 Task: Create a task  Integrate website with a new content delivery network (CDN) , assign it to team member softage.2@softage.net in the project AgileRapid and update the status of the task to  At Risk , set the priority of the task to Medium
Action: Mouse moved to (198, 257)
Screenshot: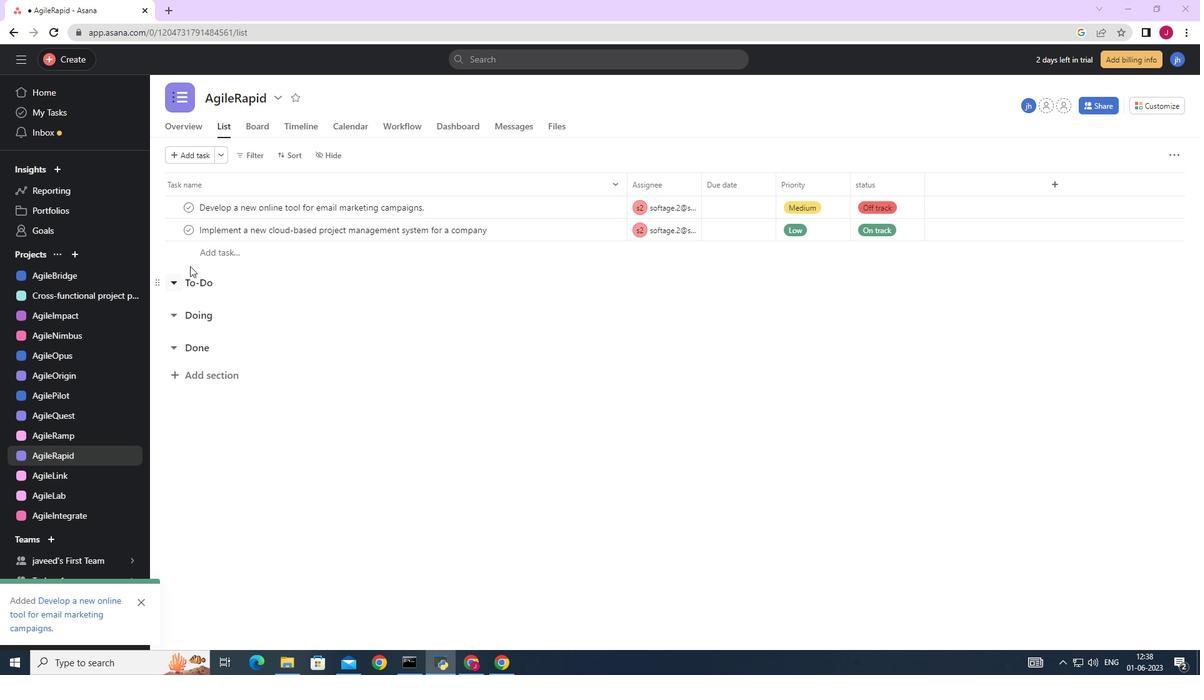 
Action: Mouse scrolled (198, 258) with delta (0, 0)
Screenshot: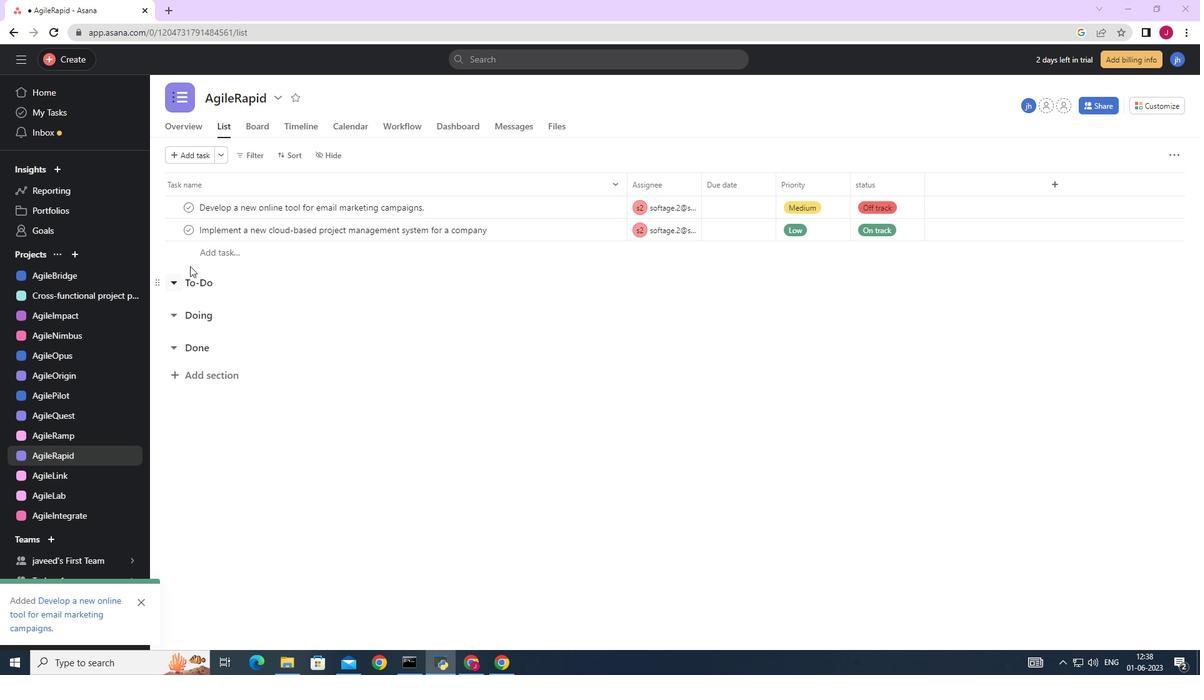 
Action: Mouse moved to (73, 58)
Screenshot: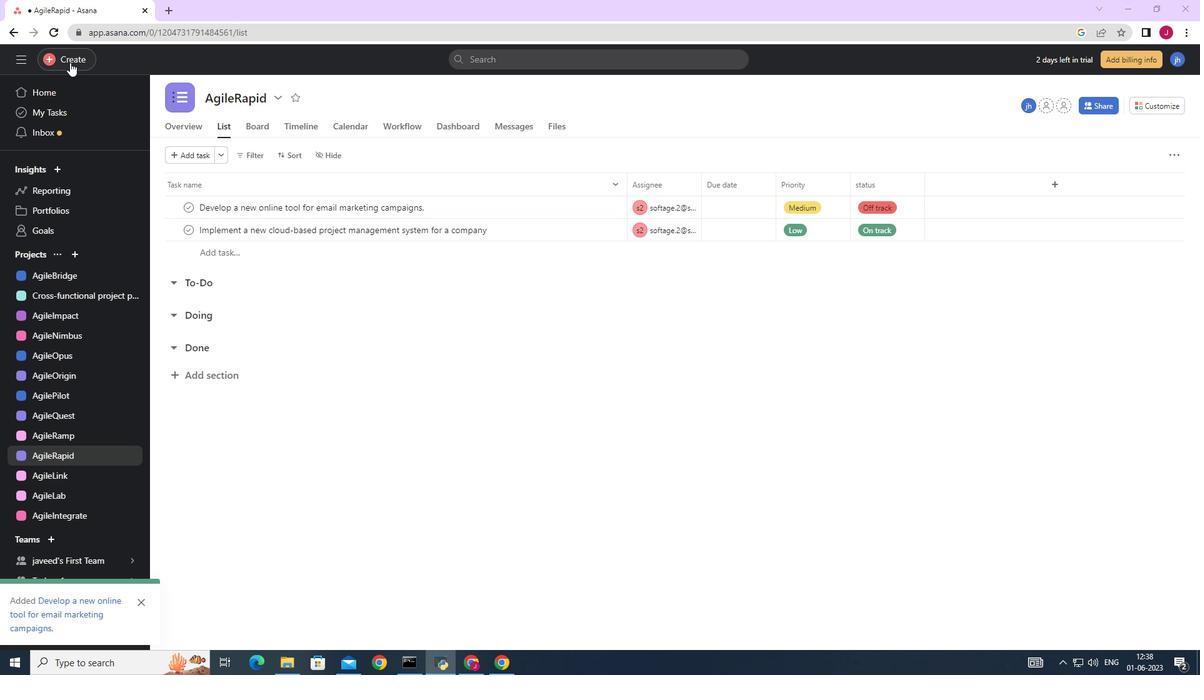 
Action: Mouse pressed left at (73, 58)
Screenshot: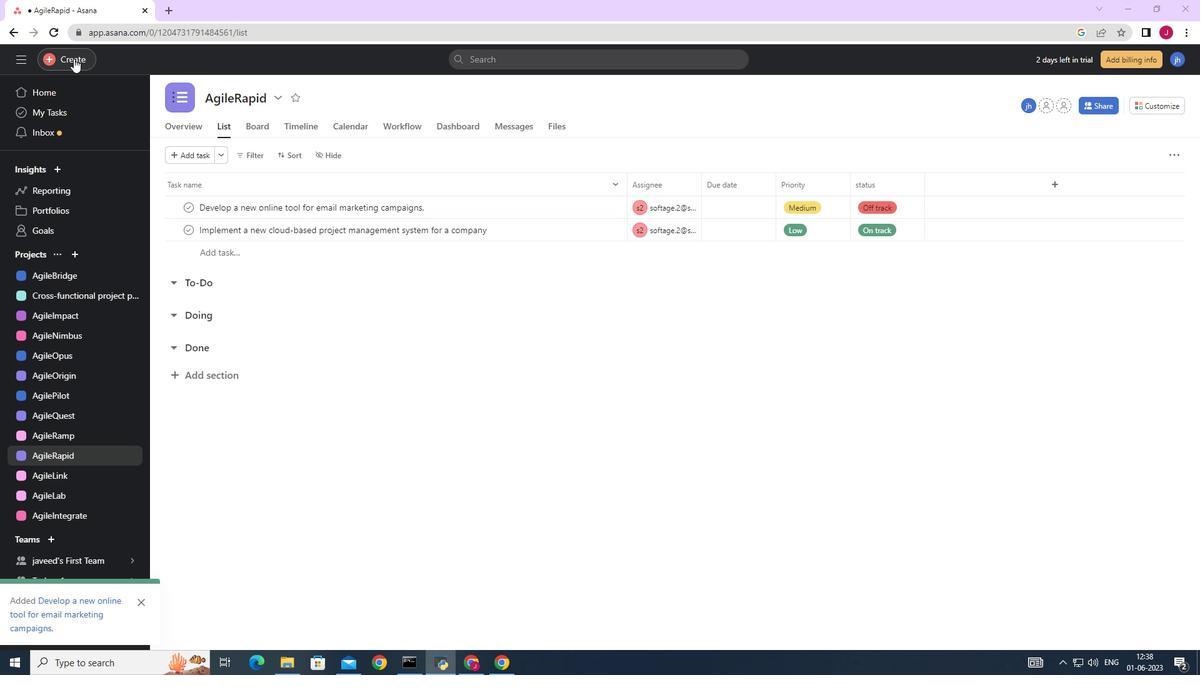 
Action: Mouse moved to (178, 60)
Screenshot: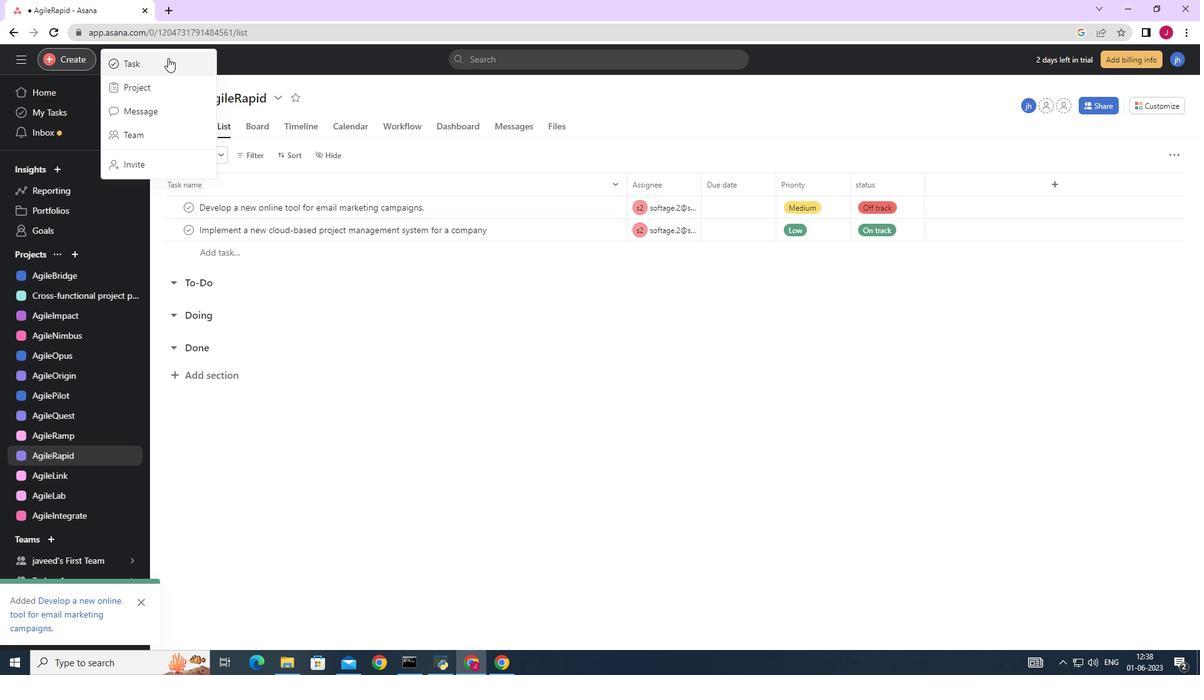 
Action: Mouse pressed left at (178, 60)
Screenshot: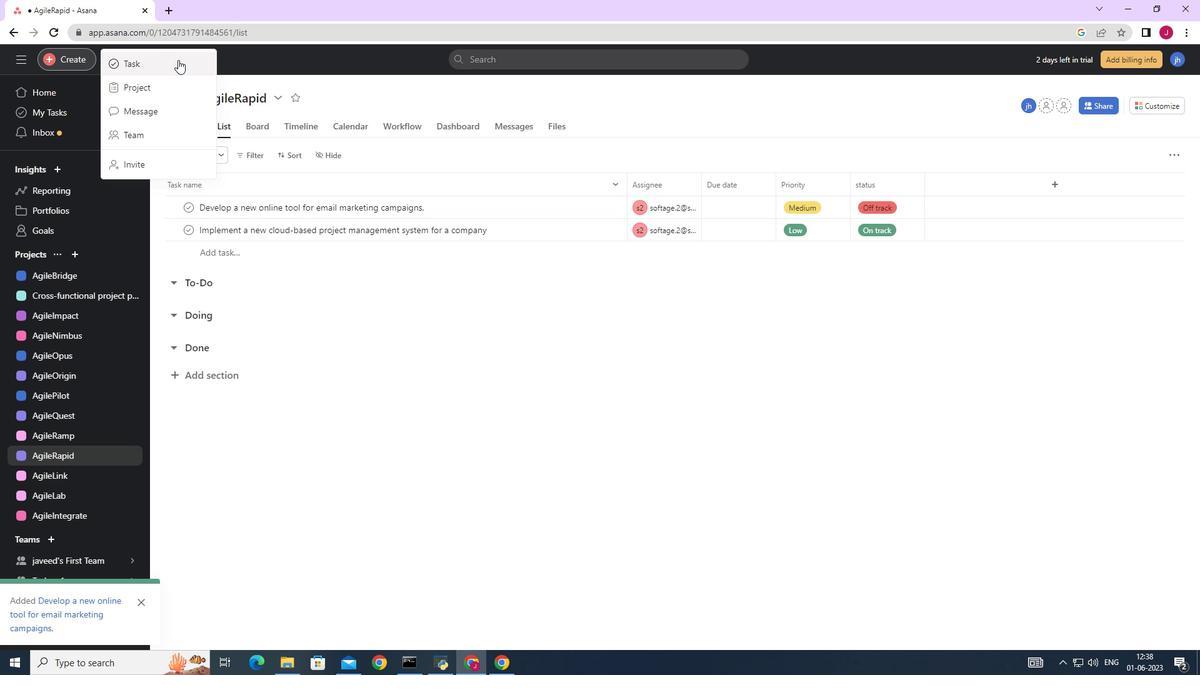 
Action: Mouse moved to (975, 413)
Screenshot: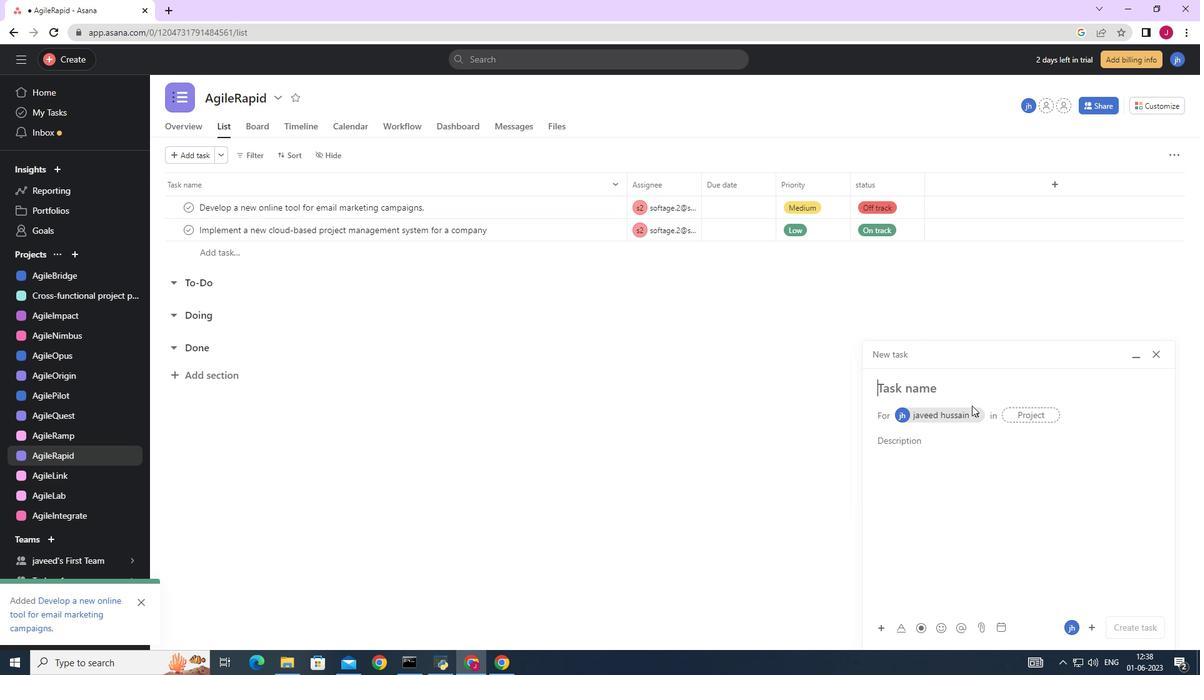 
Action: Mouse pressed left at (975, 413)
Screenshot: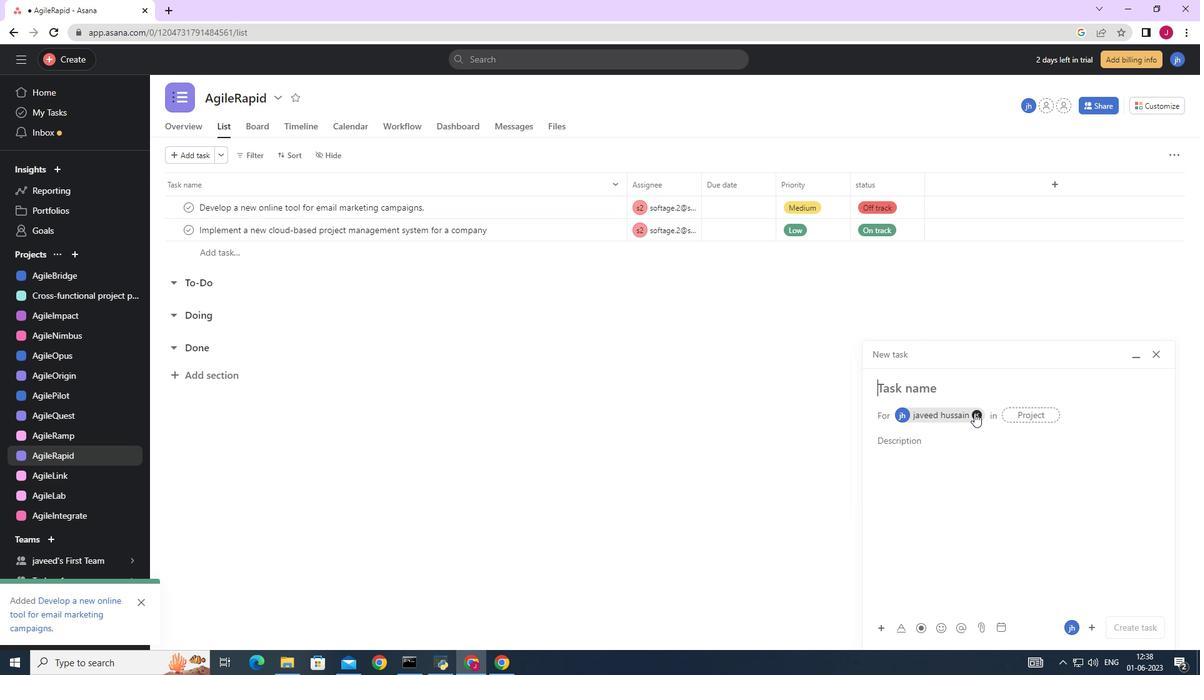 
Action: Mouse moved to (883, 386)
Screenshot: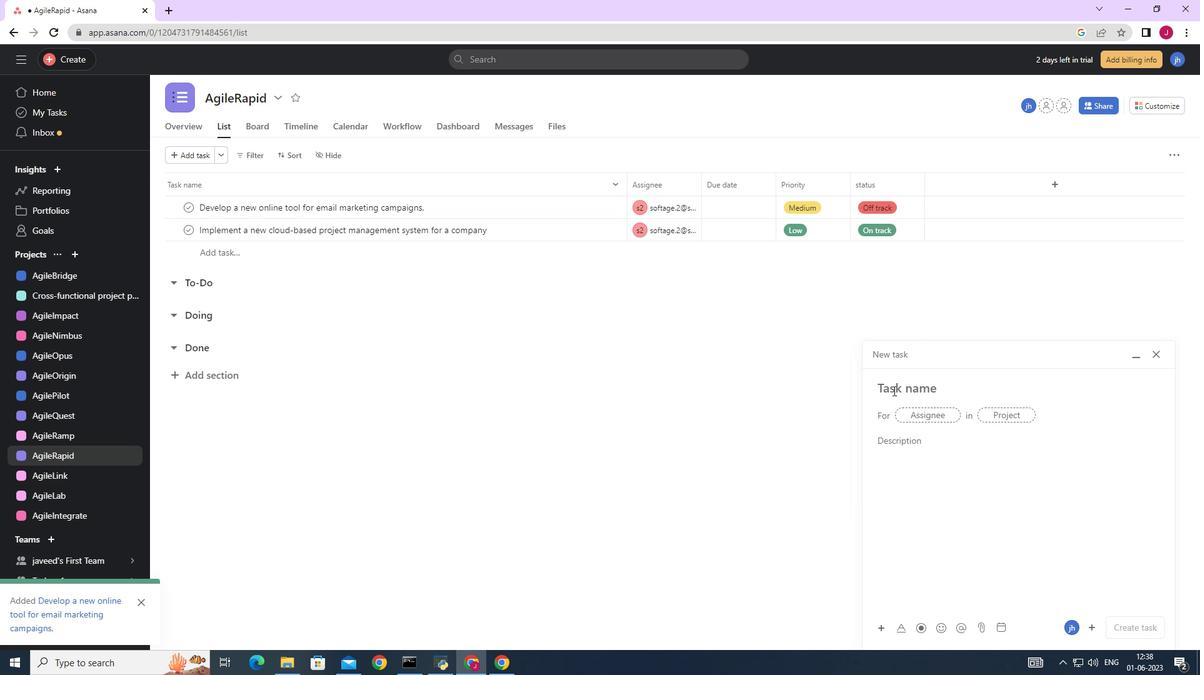 
Action: Key pressed <Key.caps_lock>I<Key.caps_lock>ntegrate<Key.space>website<Key.space>with<Key.space>a<Key.space>new<Key.space>content<Key.space>delivery<Key.space>network<Key.space><Key.shift_r>(<Key.caps_lock>CDN<Key.shift_r><Key.shift_r><Key.shift_r><Key.shift_r><Key.shift_r><Key.shift_r><Key.shift_r><Key.shift_r>)<Key.space>
Screenshot: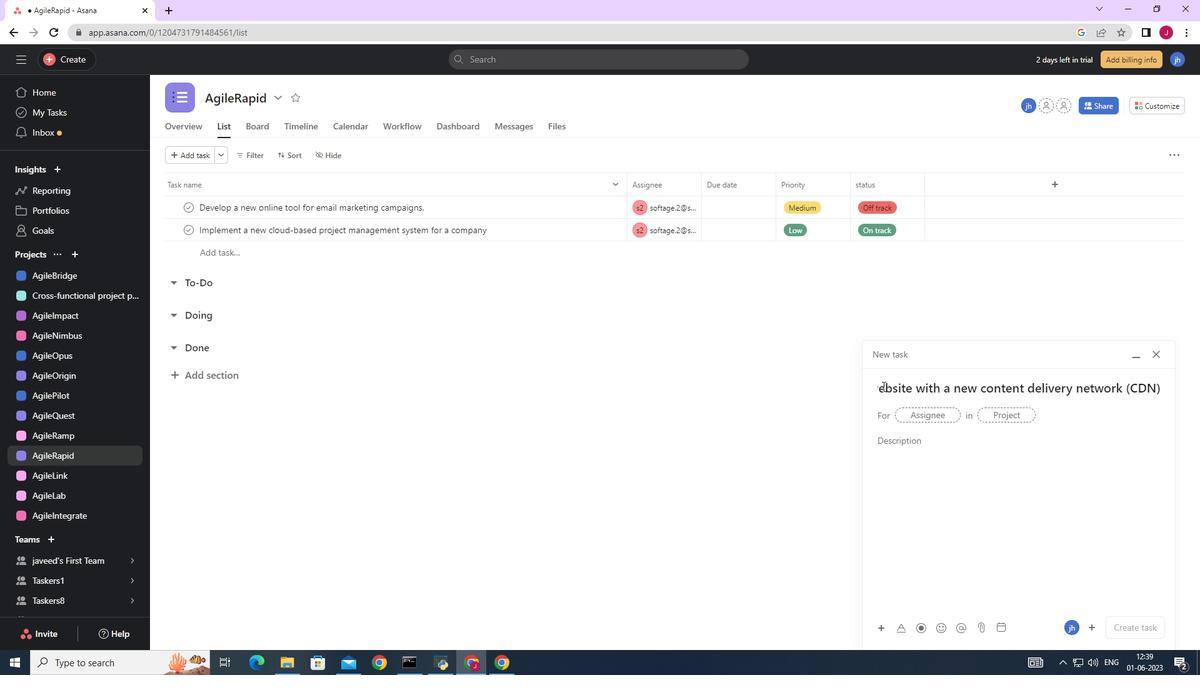 
Action: Mouse moved to (931, 413)
Screenshot: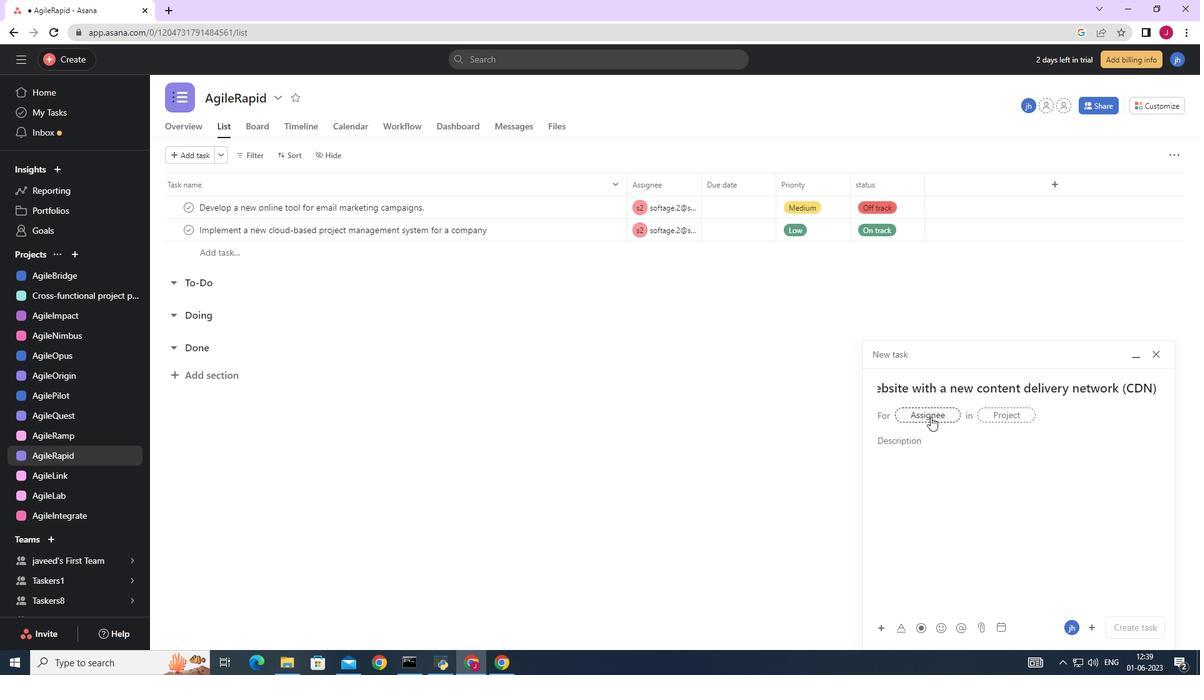 
Action: Mouse pressed left at (931, 413)
Screenshot: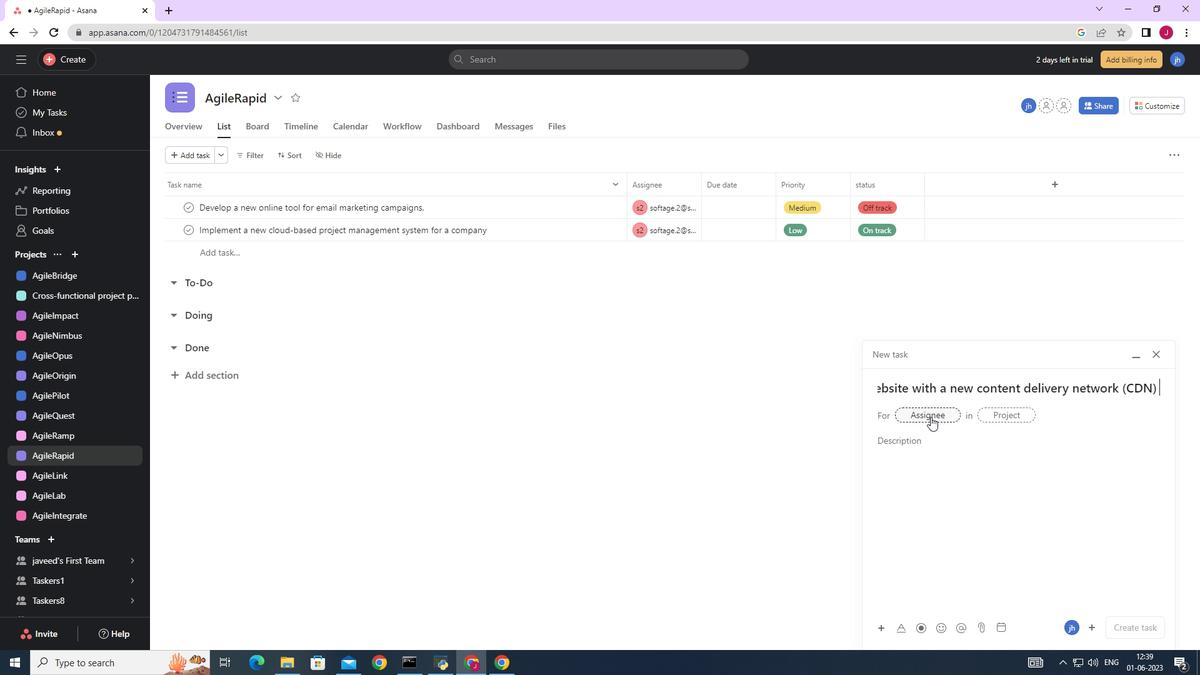 
Action: Mouse moved to (906, 395)
Screenshot: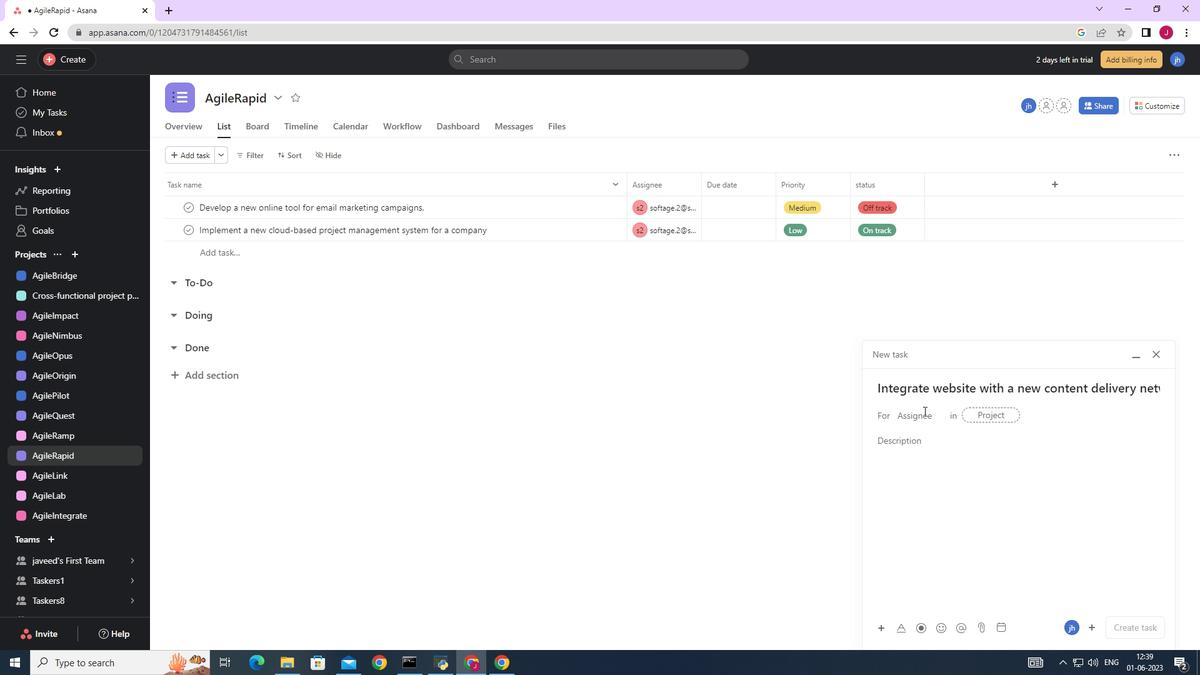 
Action: Key pressed SOFTAGE.2
Screenshot: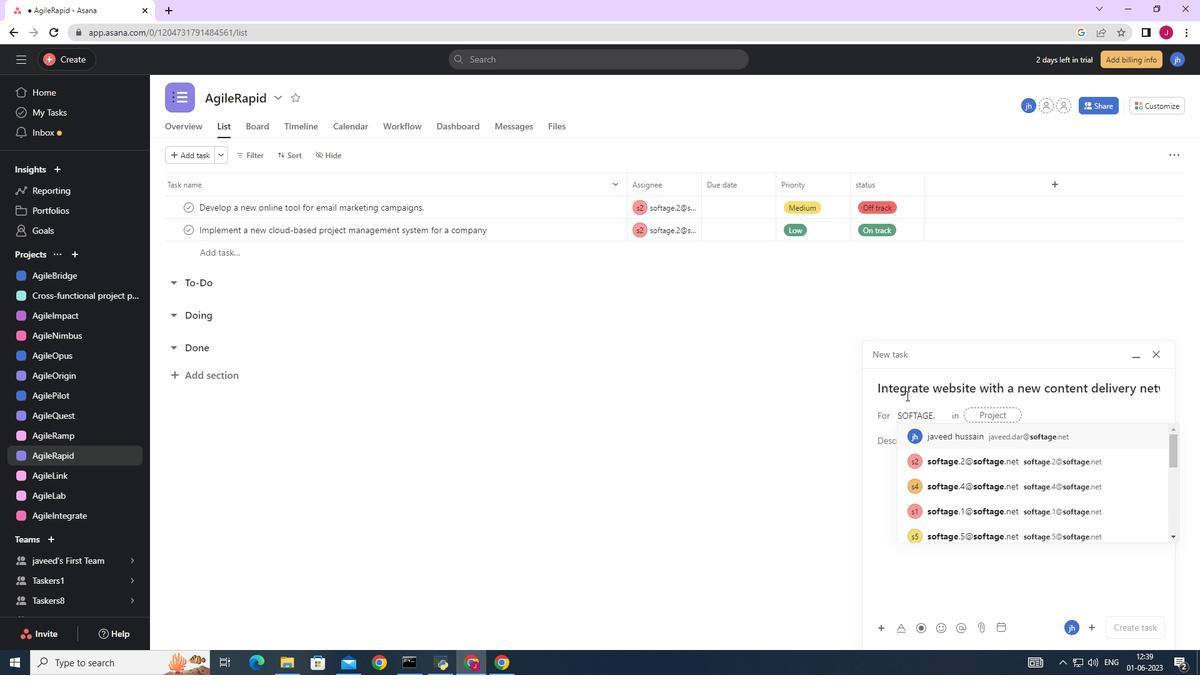 
Action: Mouse moved to (958, 435)
Screenshot: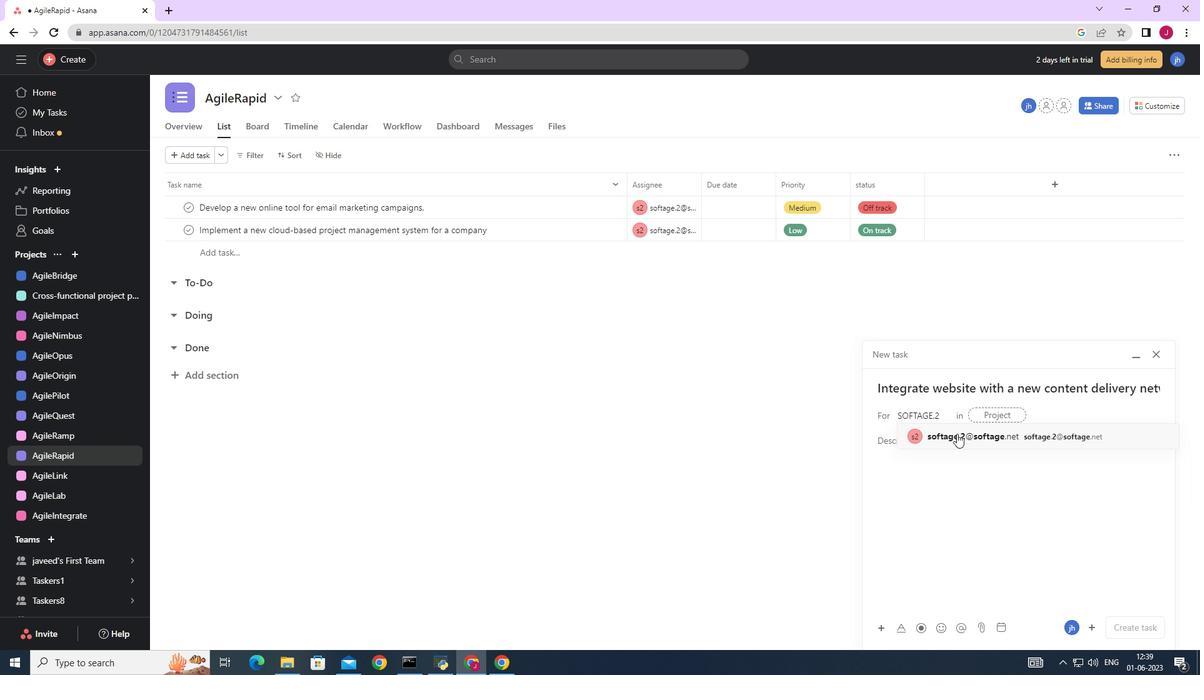 
Action: Mouse pressed left at (958, 435)
Screenshot: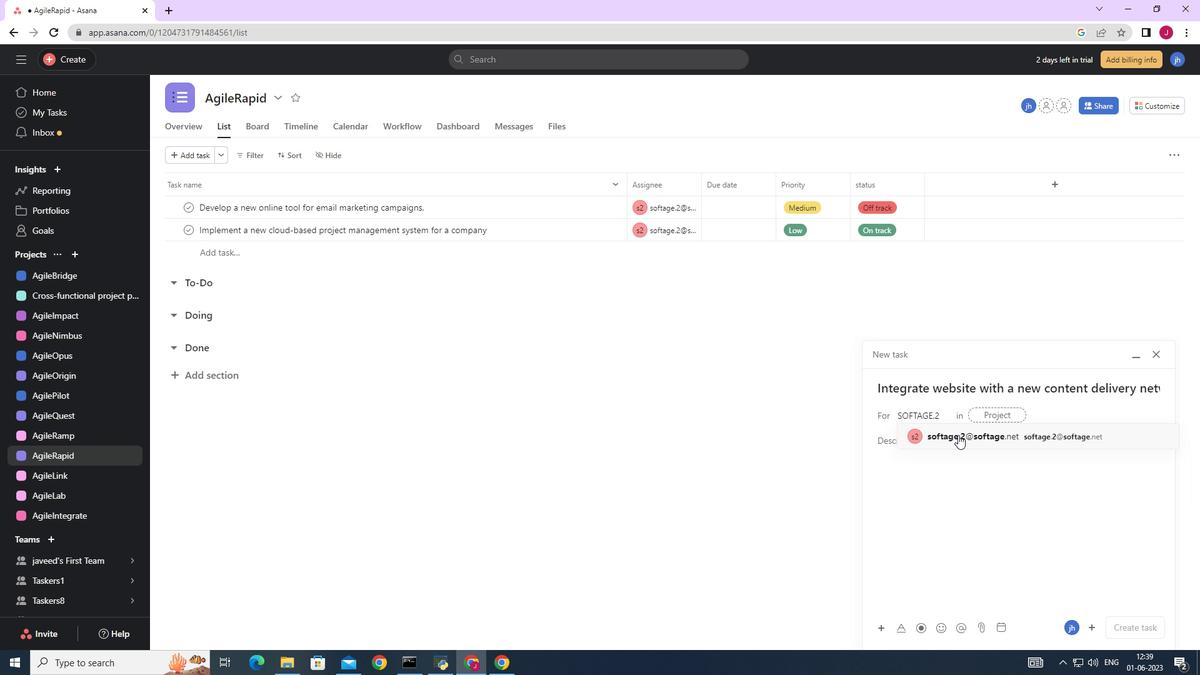 
Action: Mouse moved to (822, 463)
Screenshot: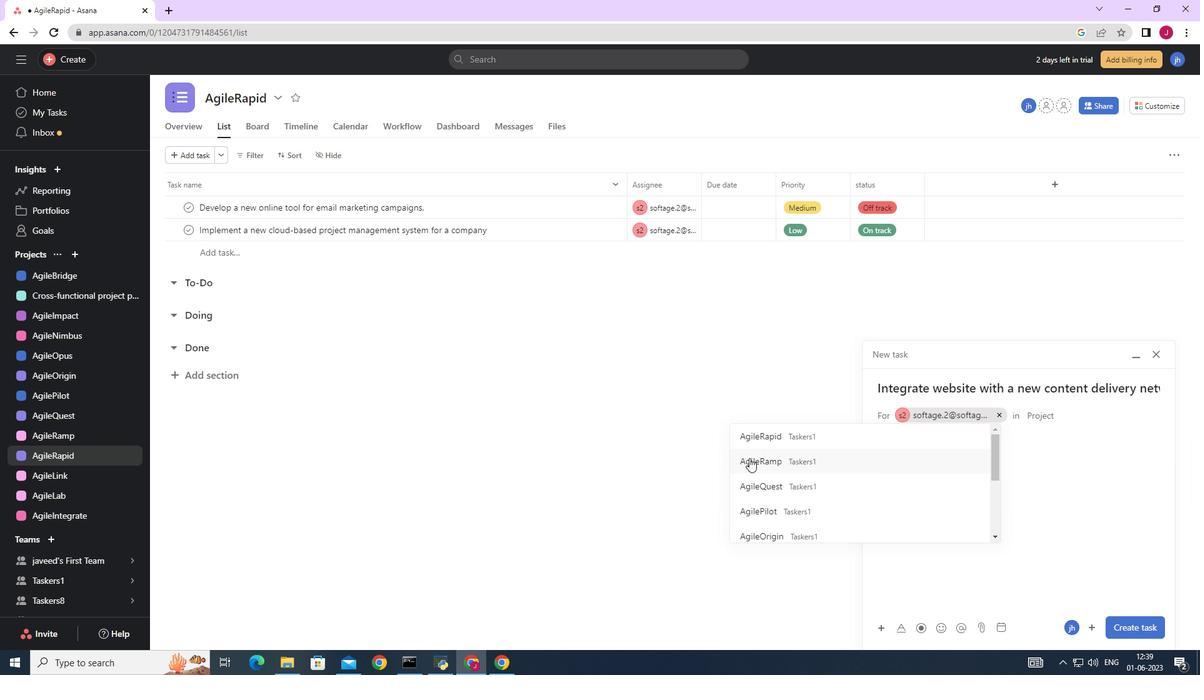 
Action: Mouse scrolled (822, 464) with delta (0, 0)
Screenshot: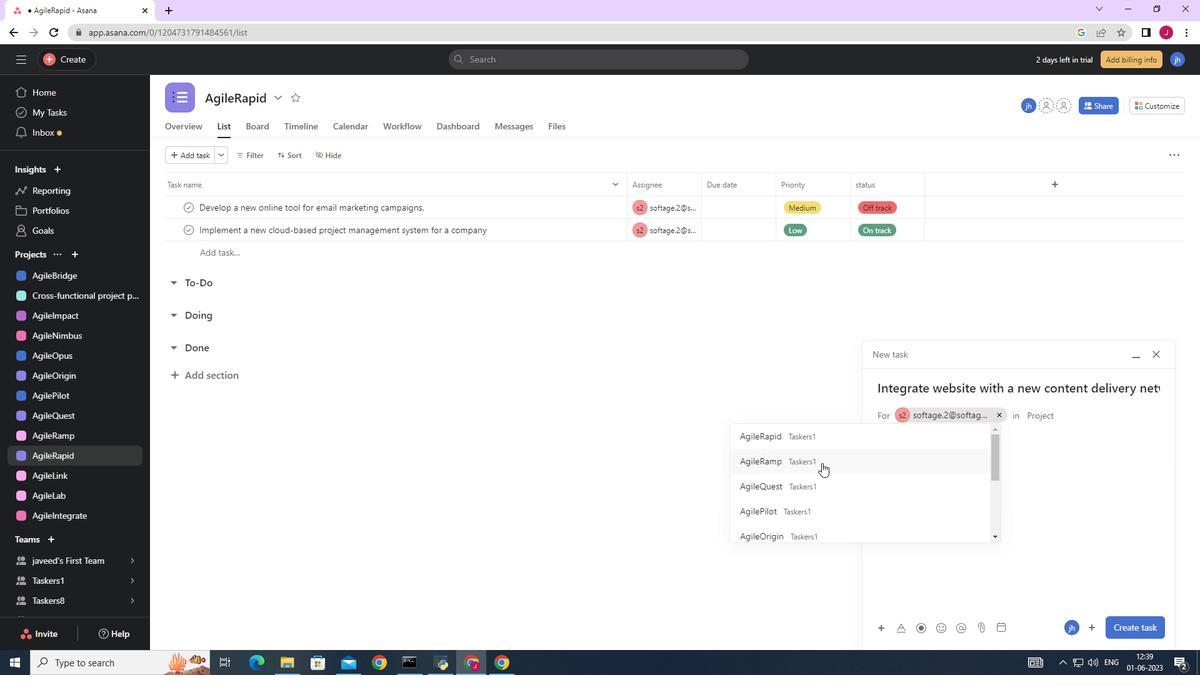 
Action: Mouse scrolled (822, 464) with delta (0, 0)
Screenshot: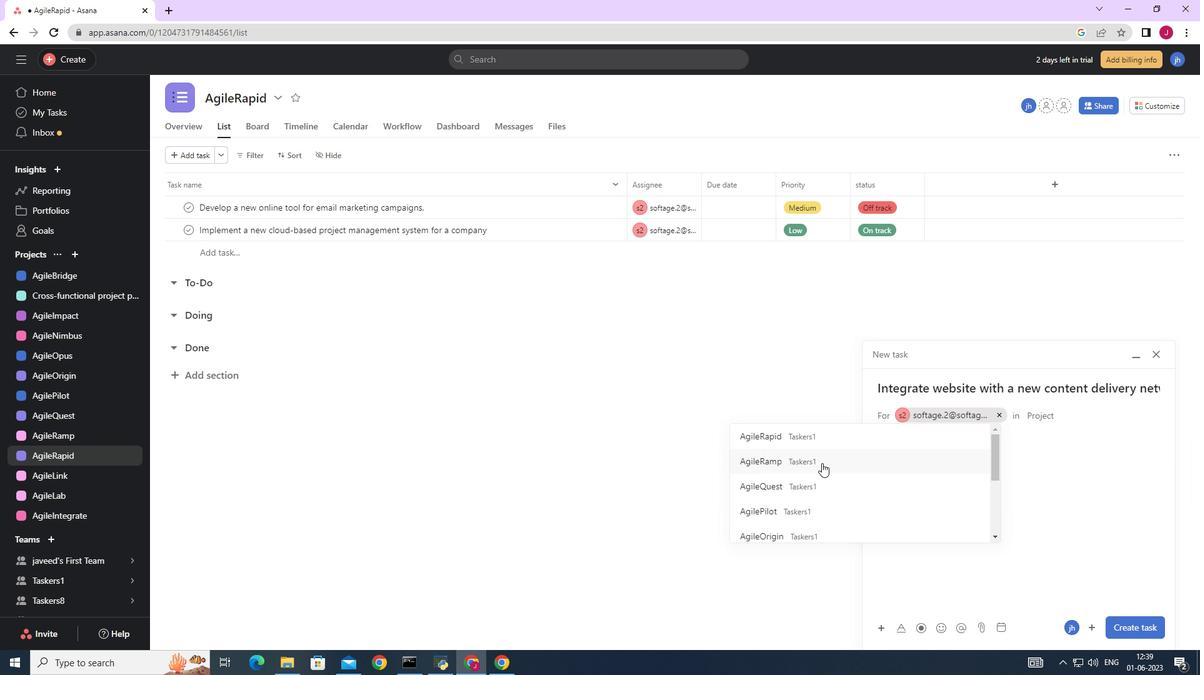 
Action: Mouse moved to (793, 437)
Screenshot: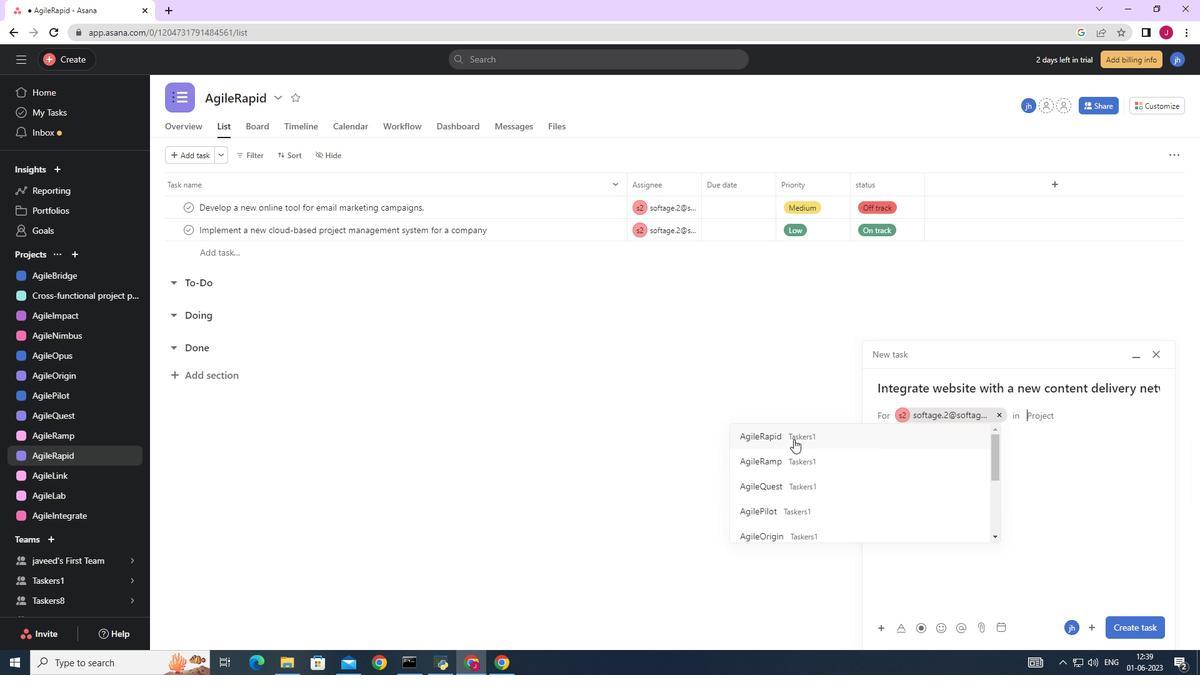 
Action: Mouse pressed left at (793, 437)
Screenshot: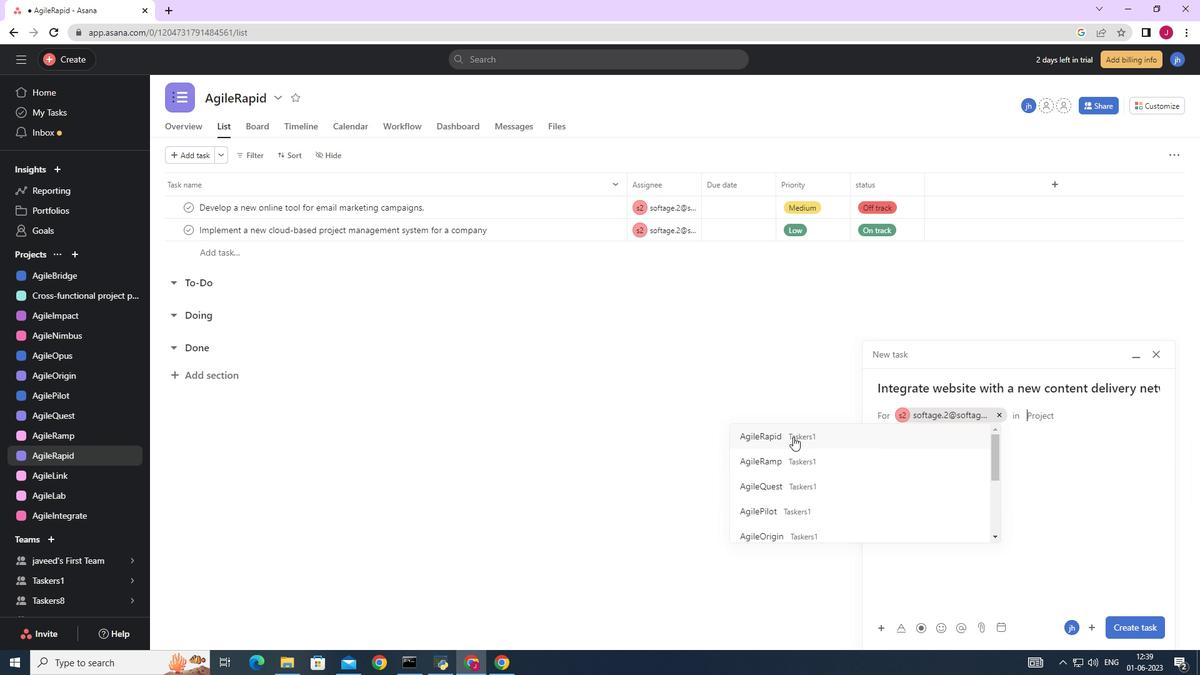 
Action: Mouse moved to (943, 448)
Screenshot: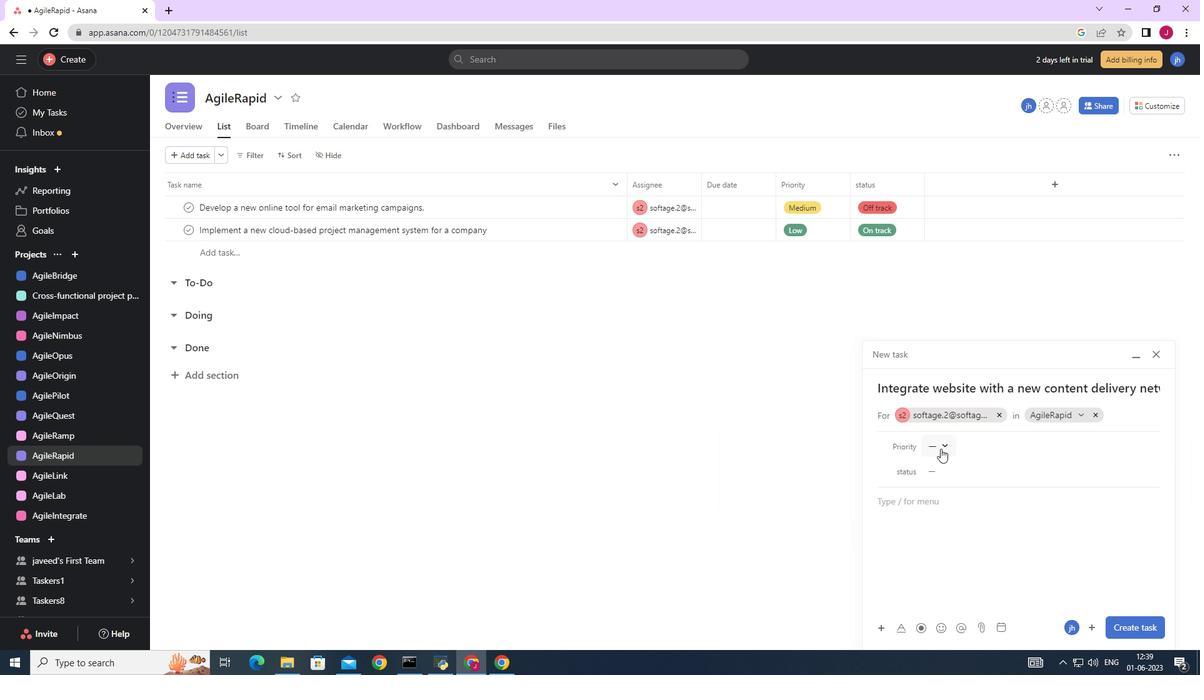 
Action: Mouse pressed left at (943, 448)
Screenshot: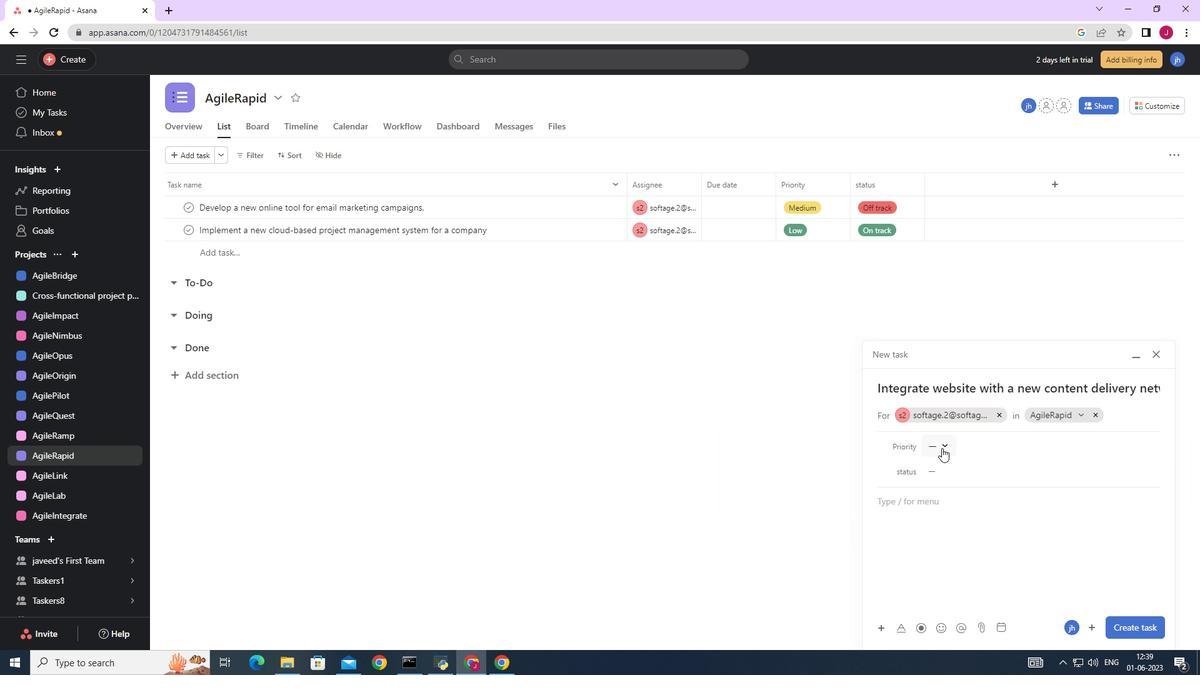 
Action: Mouse moved to (970, 510)
Screenshot: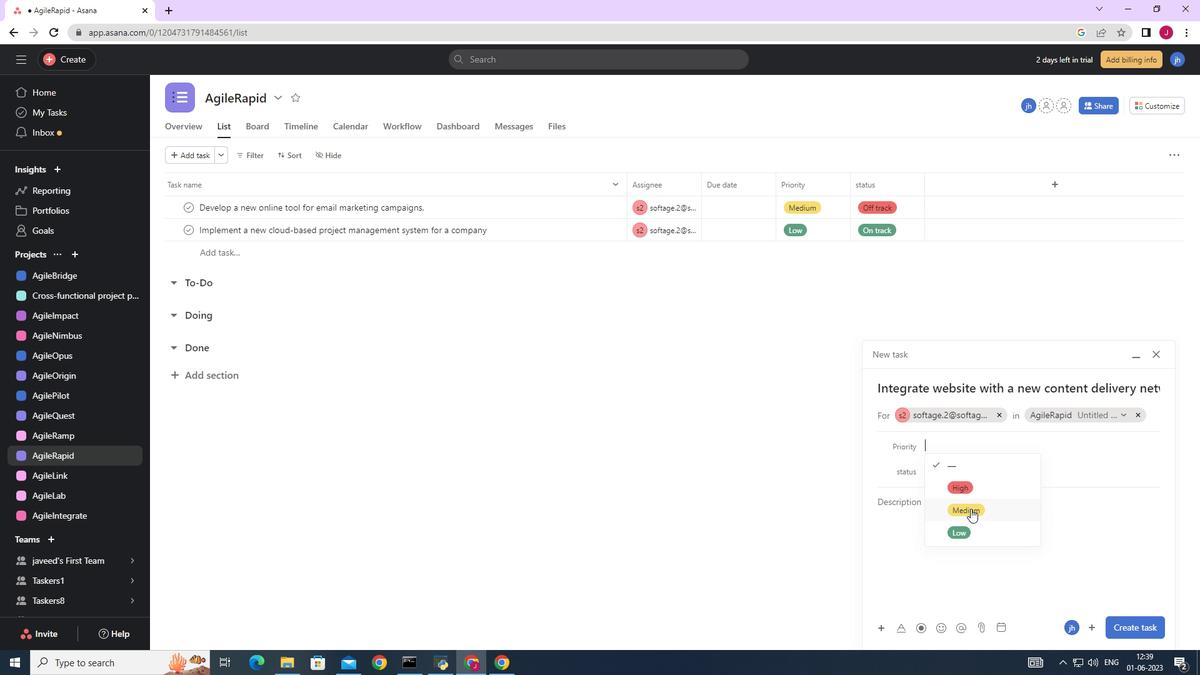 
Action: Mouse pressed left at (970, 510)
Screenshot: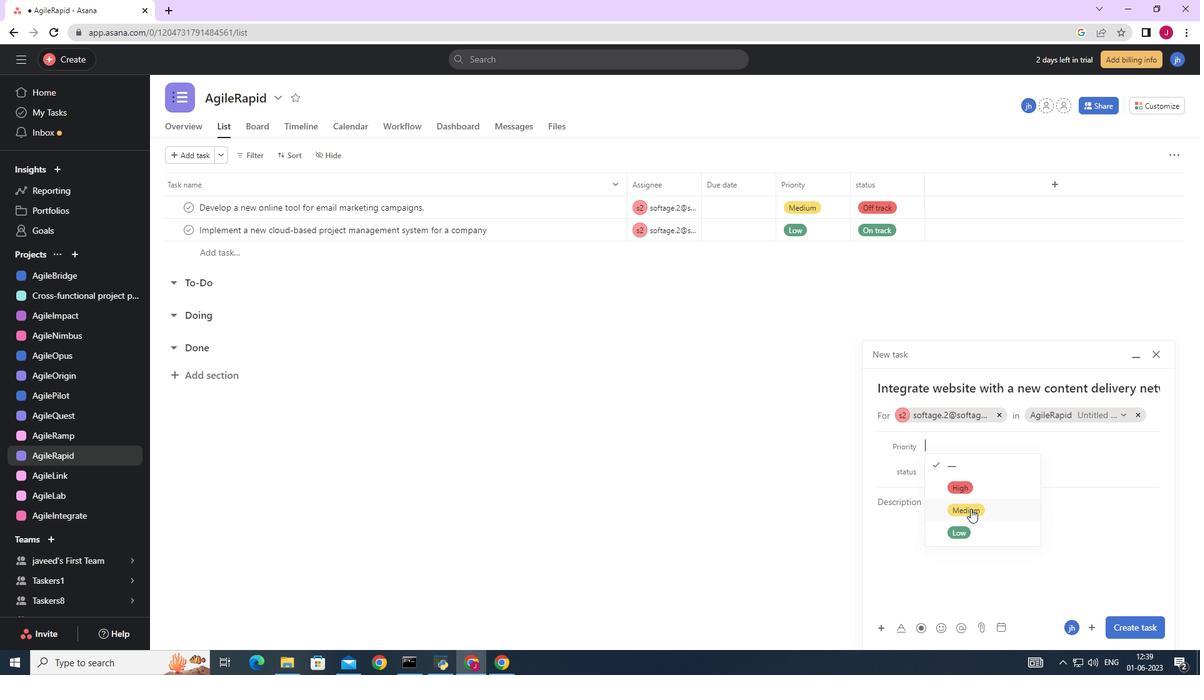 
Action: Mouse moved to (942, 469)
Screenshot: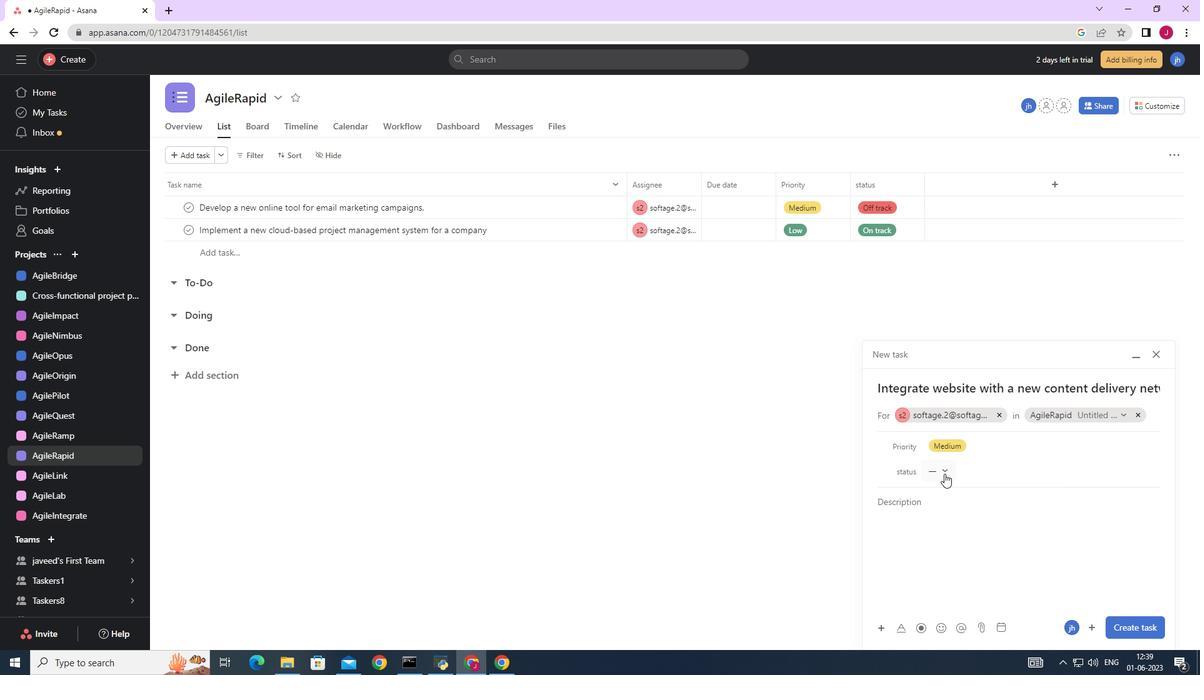 
Action: Mouse pressed left at (942, 469)
Screenshot: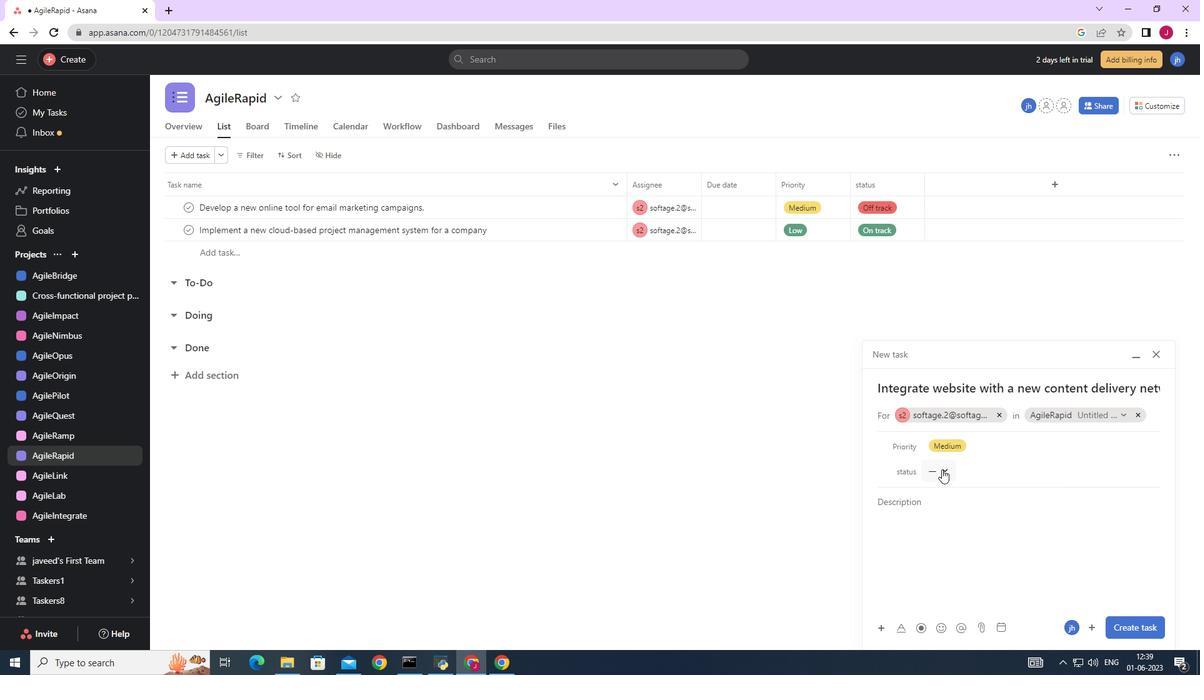
Action: Mouse moved to (965, 553)
Screenshot: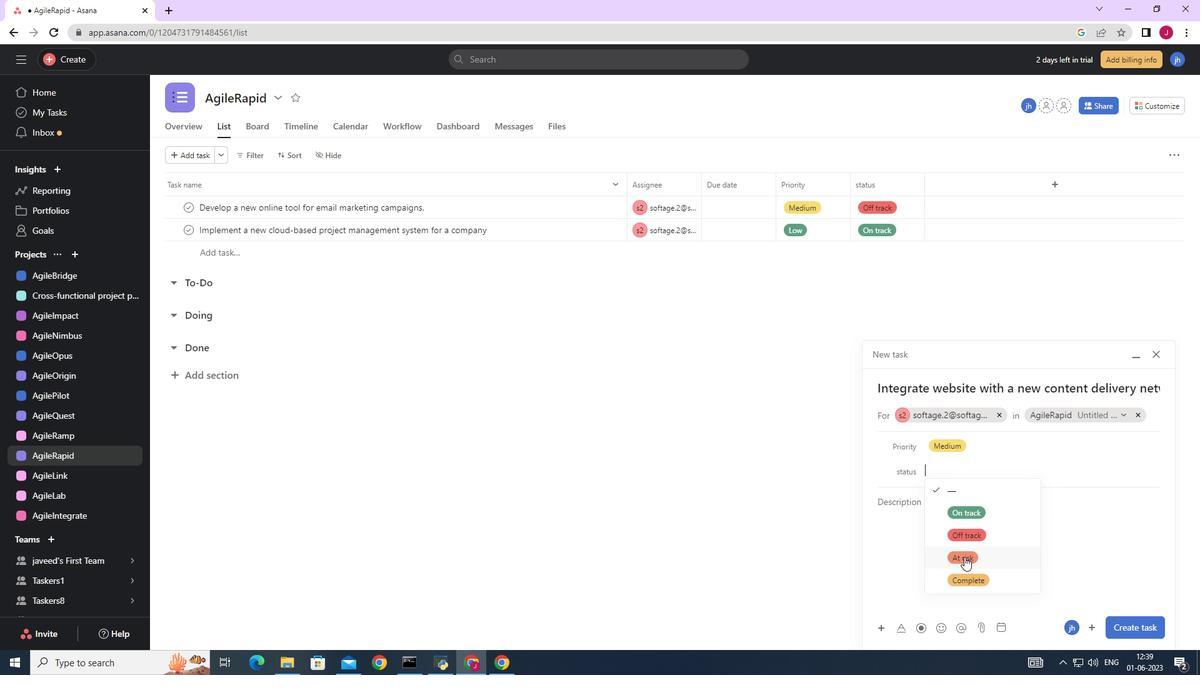 
Action: Mouse pressed left at (965, 553)
Screenshot: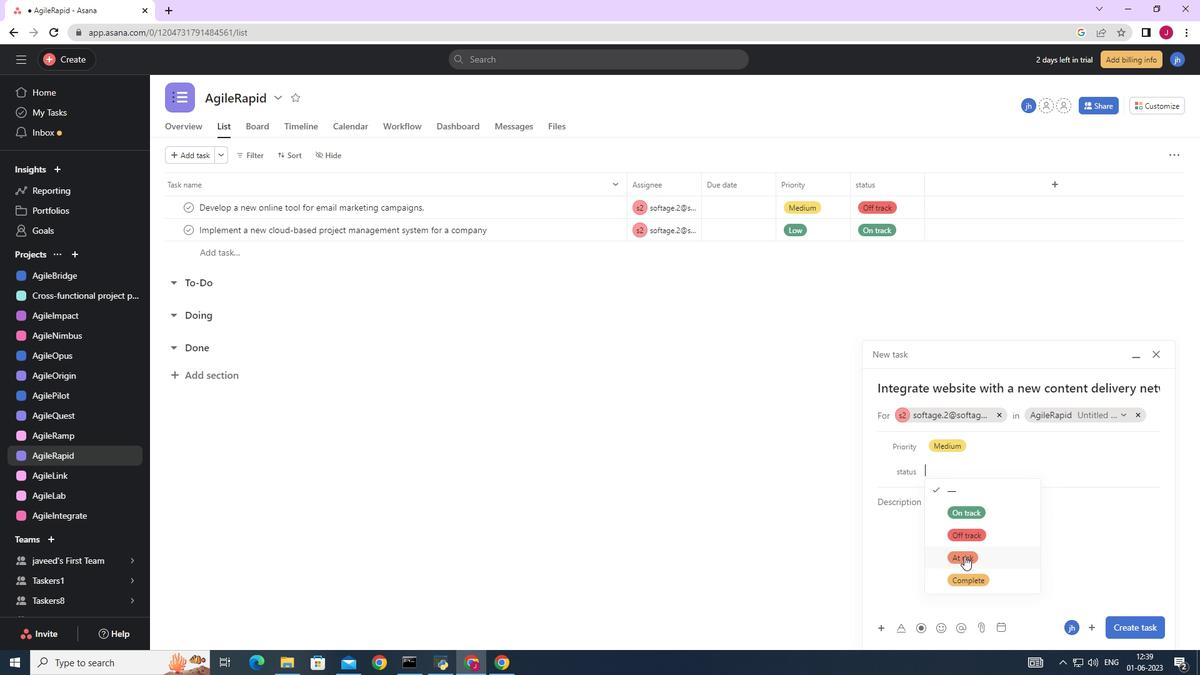 
Action: Mouse moved to (1137, 621)
Screenshot: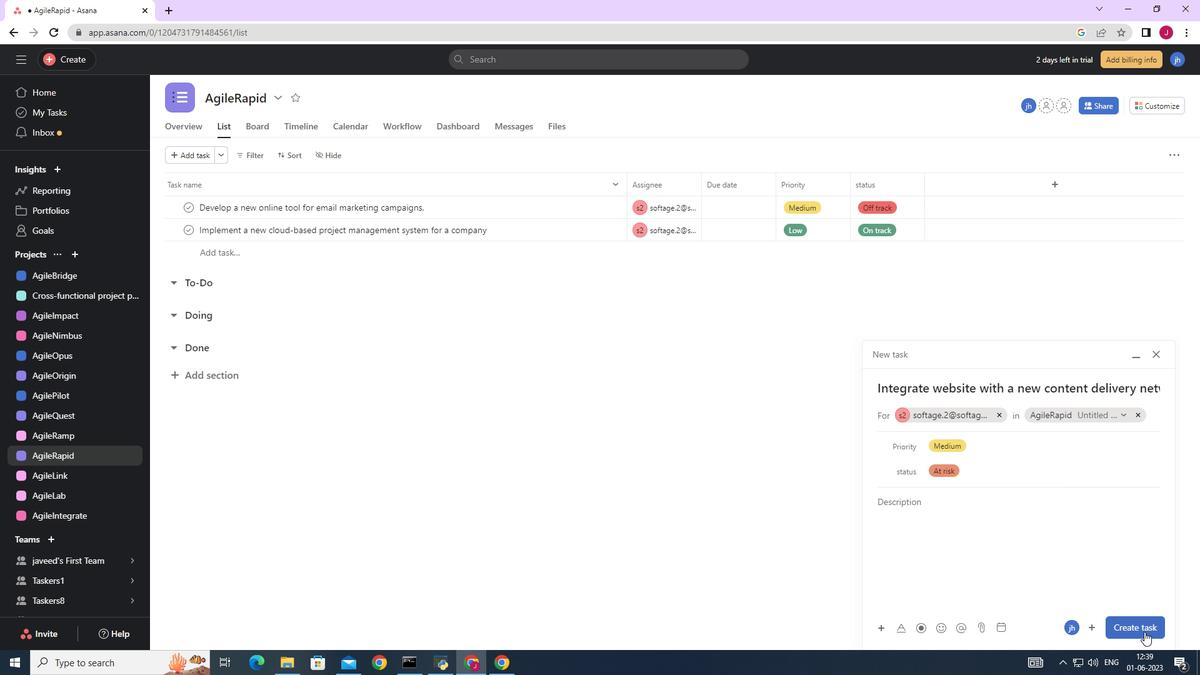 
Action: Mouse pressed left at (1137, 621)
Screenshot: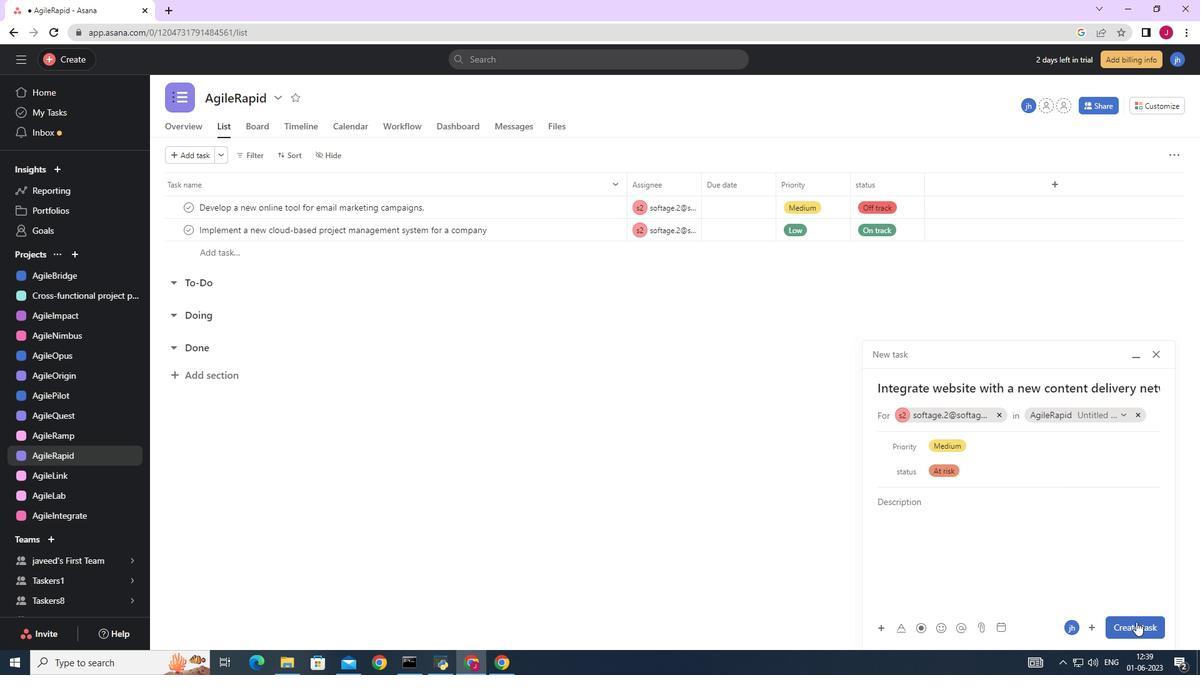 
Action: Mouse moved to (867, 518)
Screenshot: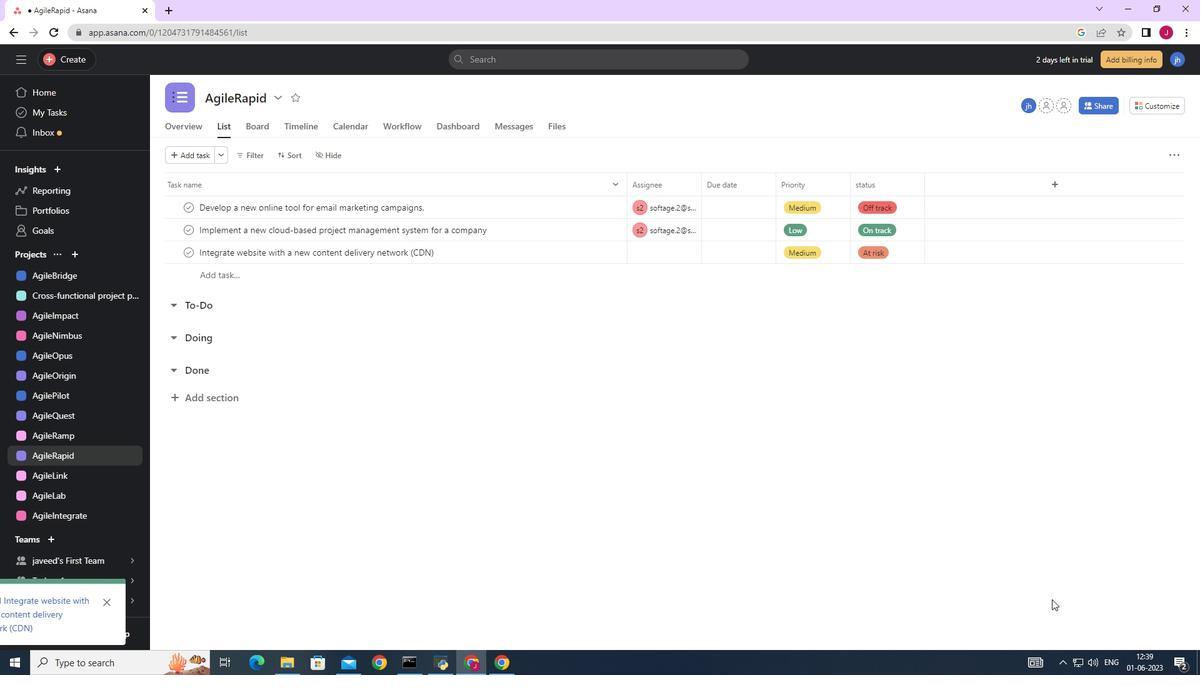 
